 Task: Select a due date automation when advanced off, 2 hours after a card is due .
Action: Mouse moved to (1110, 85)
Screenshot: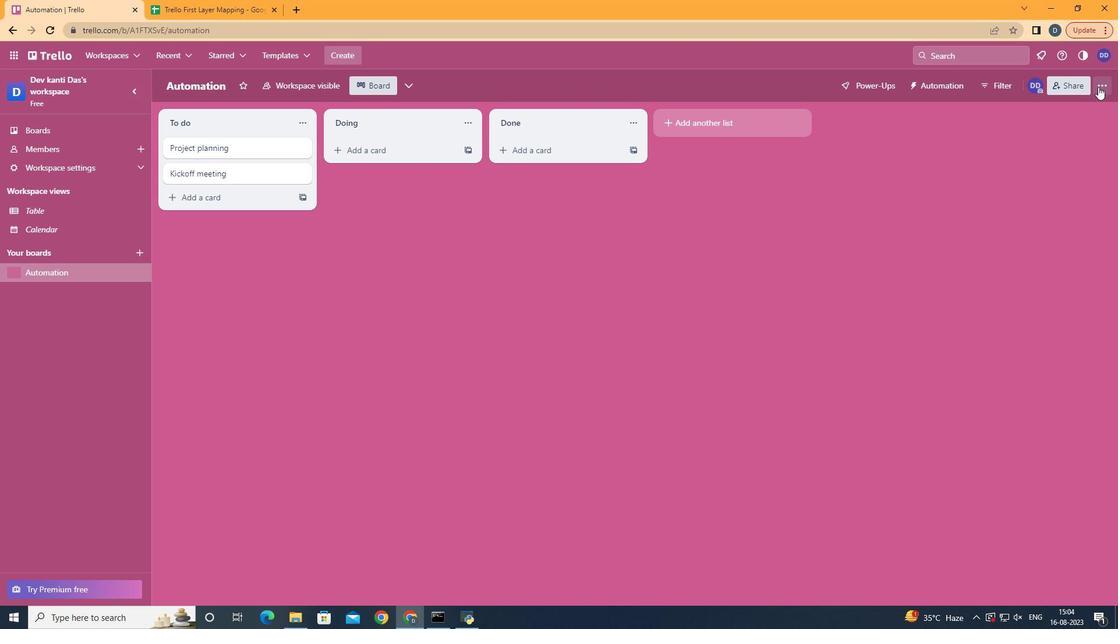 
Action: Mouse pressed left at (1110, 85)
Screenshot: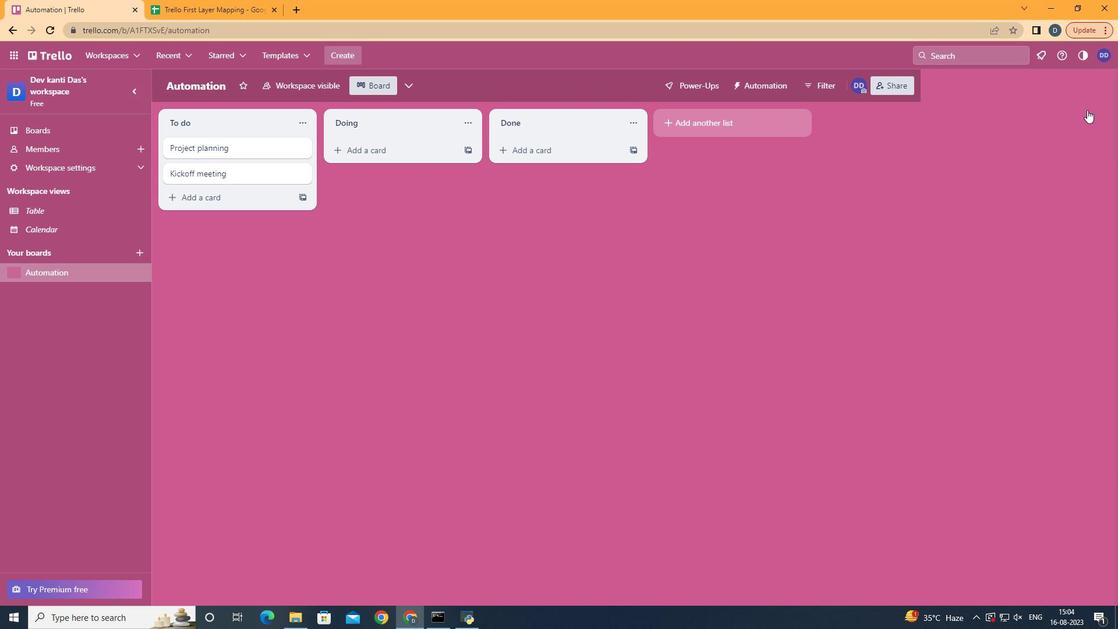 
Action: Mouse moved to (1022, 254)
Screenshot: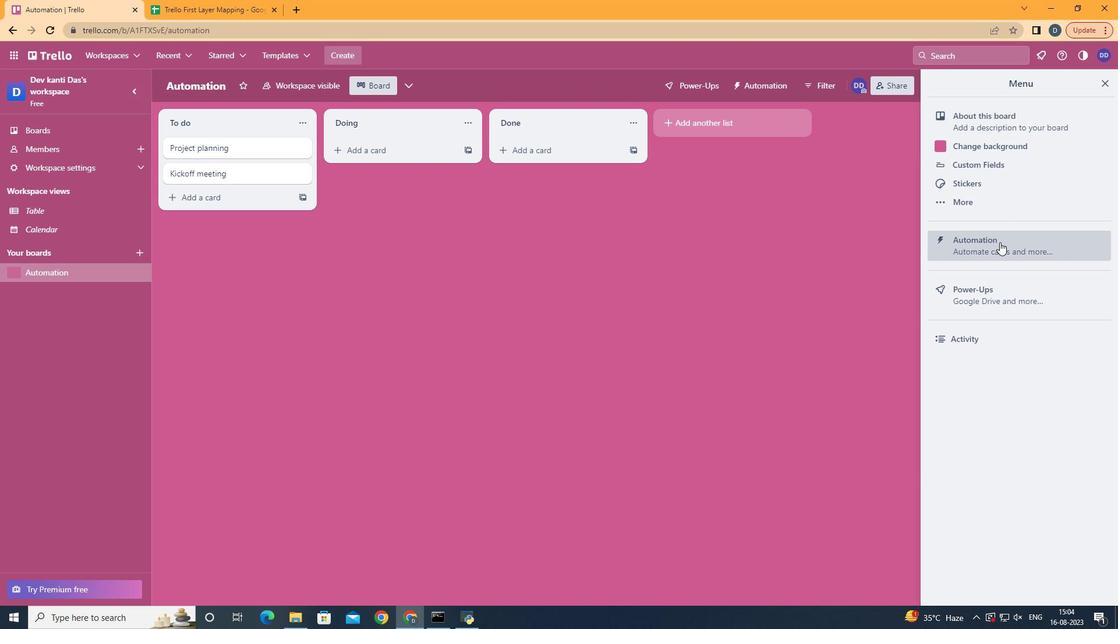 
Action: Mouse pressed left at (1022, 254)
Screenshot: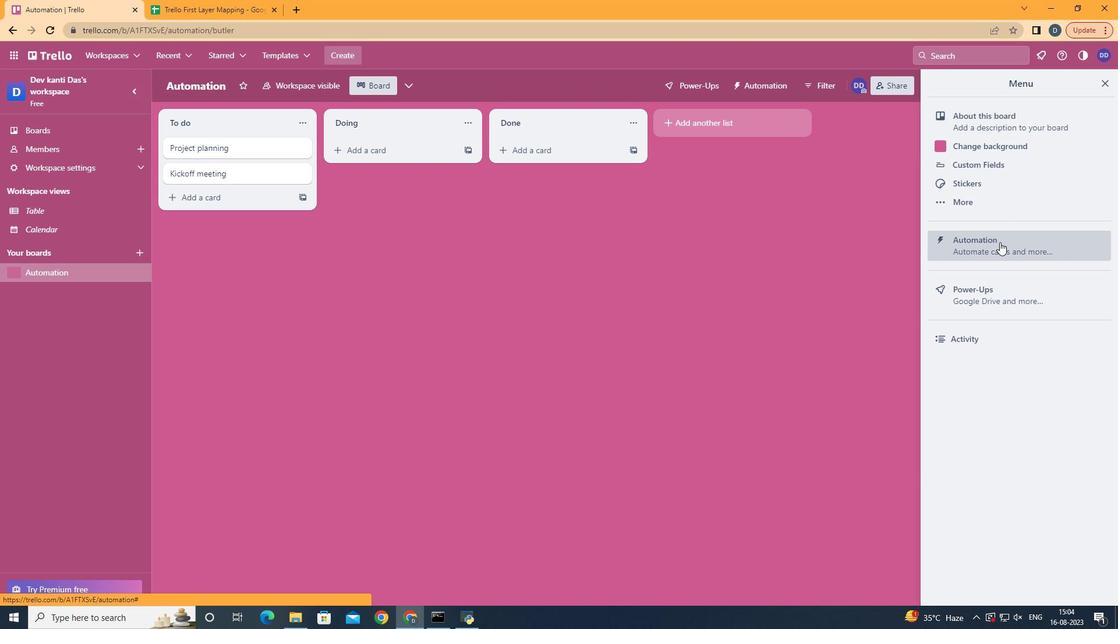 
Action: Mouse moved to (210, 248)
Screenshot: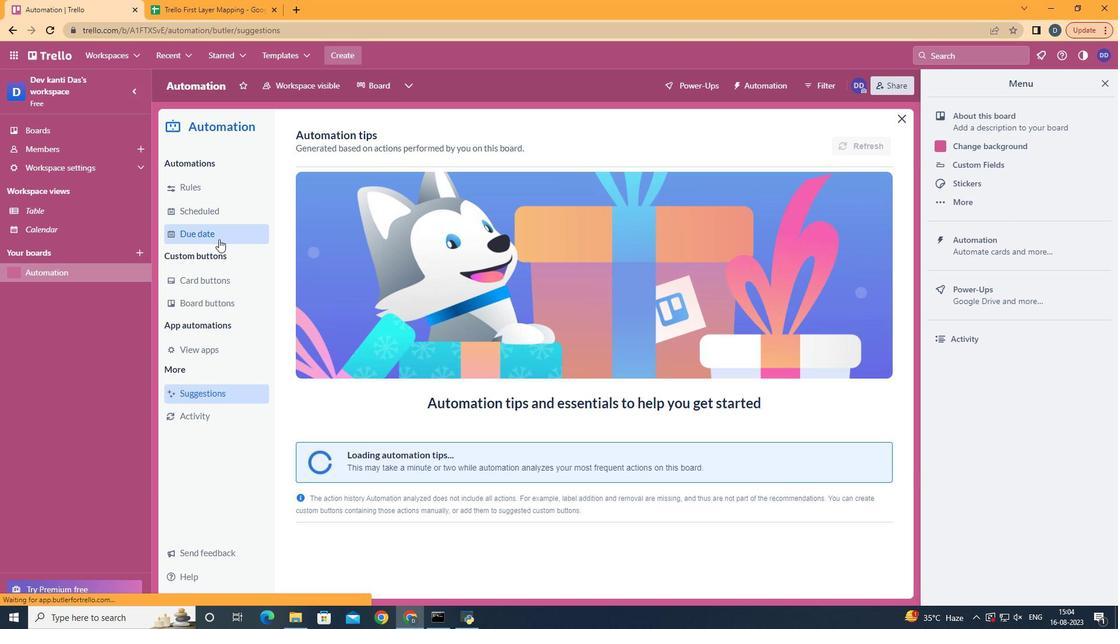 
Action: Mouse pressed left at (210, 248)
Screenshot: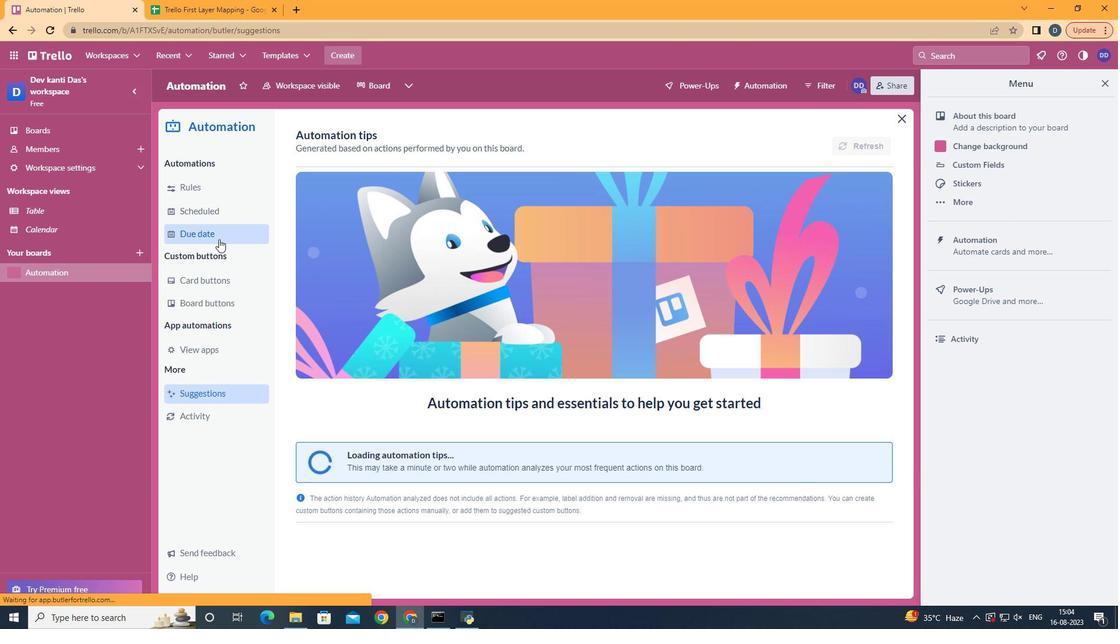 
Action: Mouse moved to (221, 236)
Screenshot: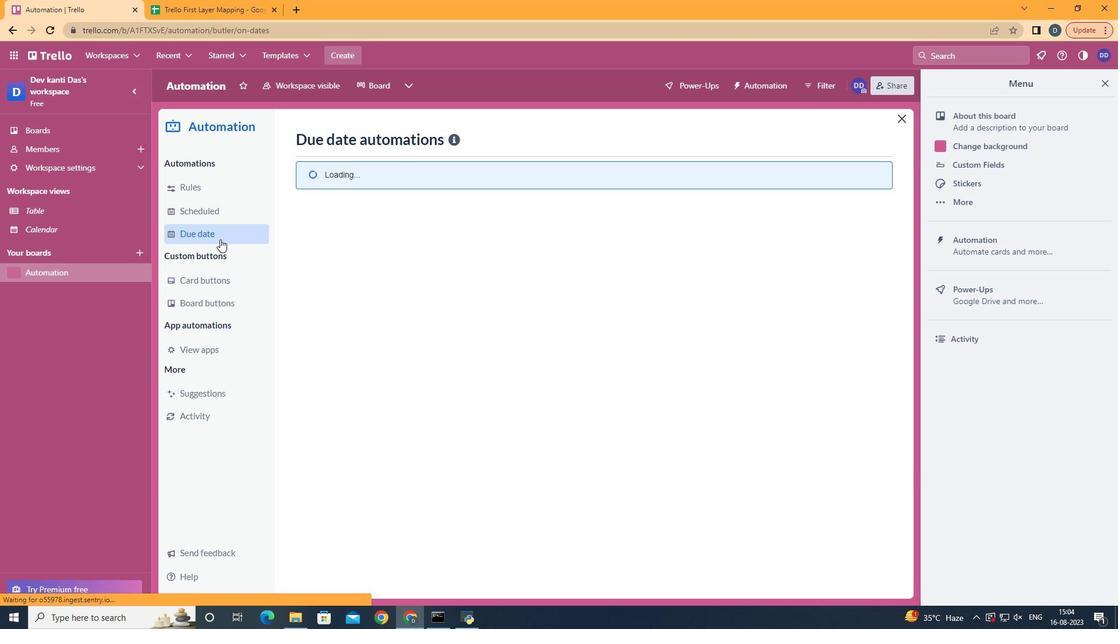 
Action: Mouse pressed left at (221, 236)
Screenshot: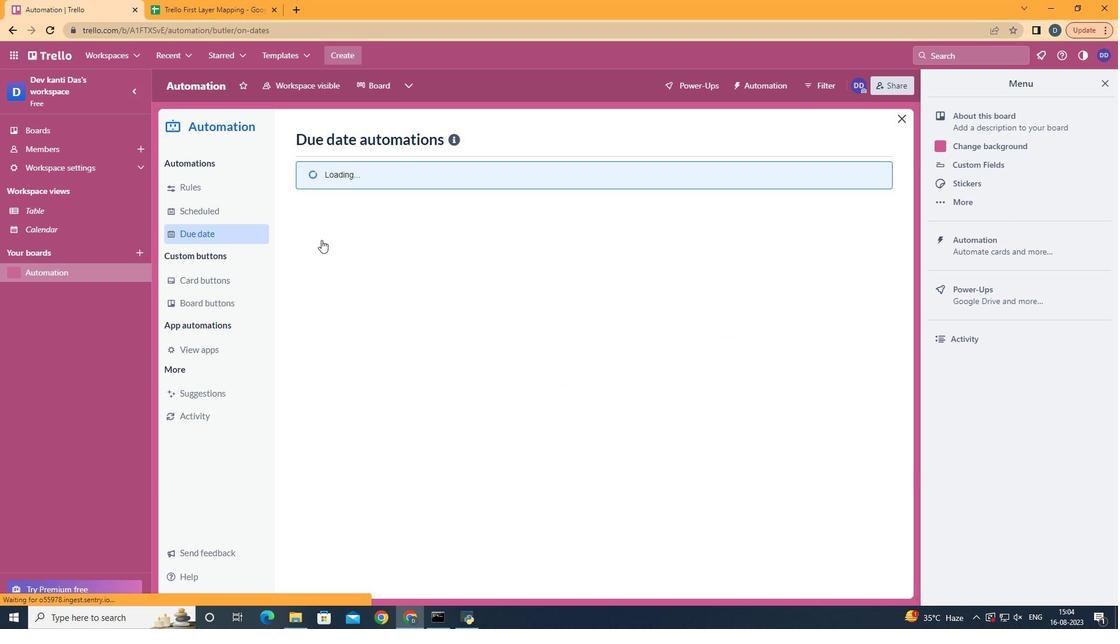 
Action: Mouse moved to (790, 136)
Screenshot: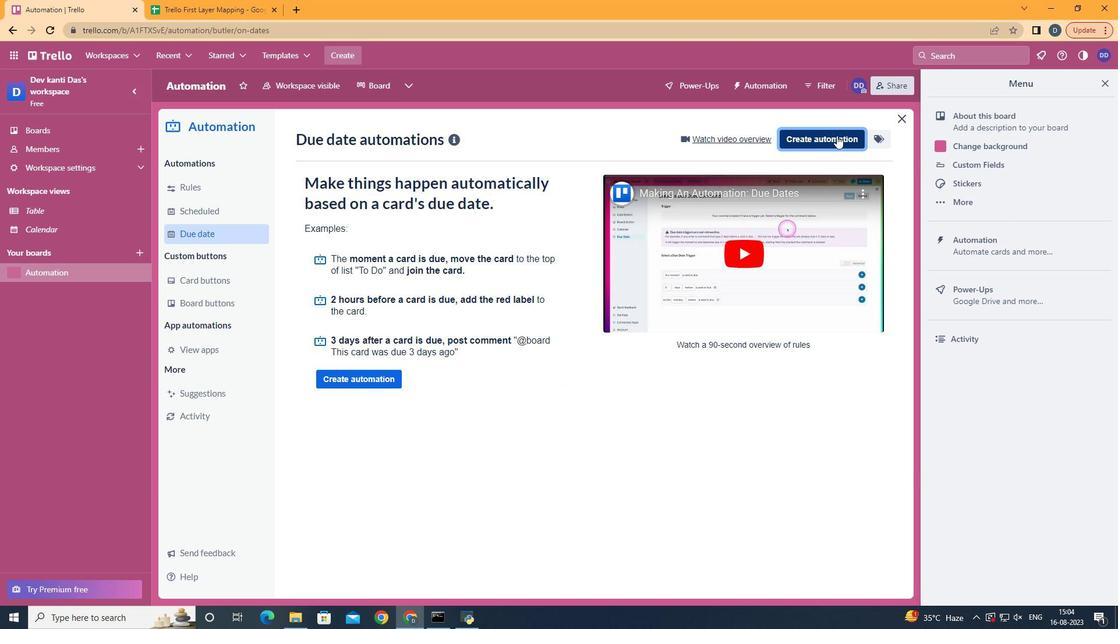 
Action: Mouse pressed left at (790, 136)
Screenshot: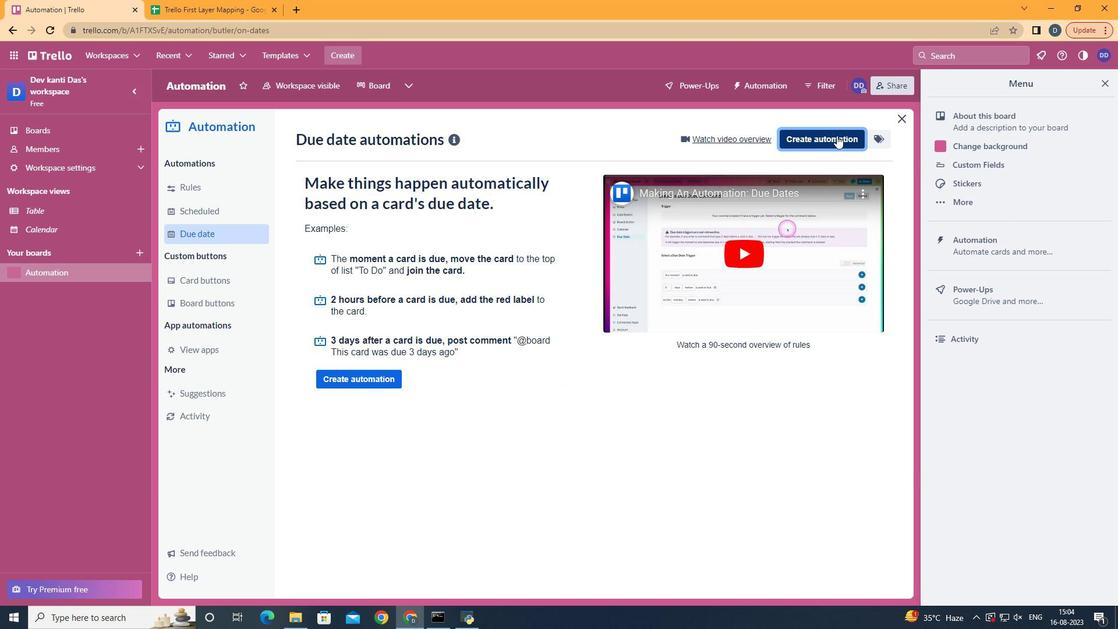 
Action: Mouse moved to (580, 250)
Screenshot: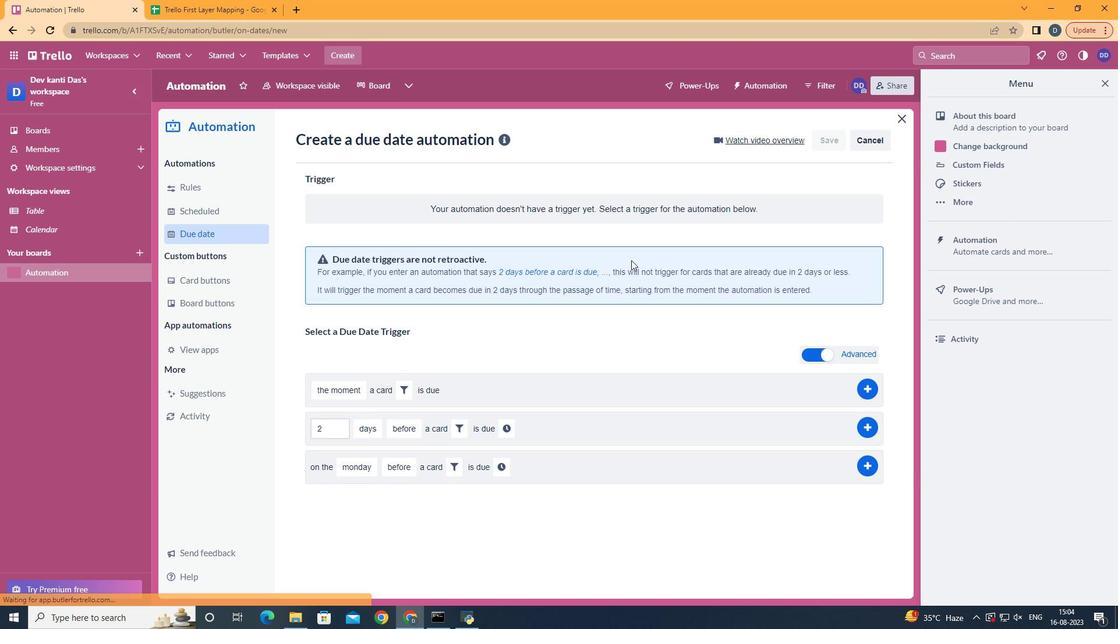 
Action: Mouse pressed left at (580, 250)
Screenshot: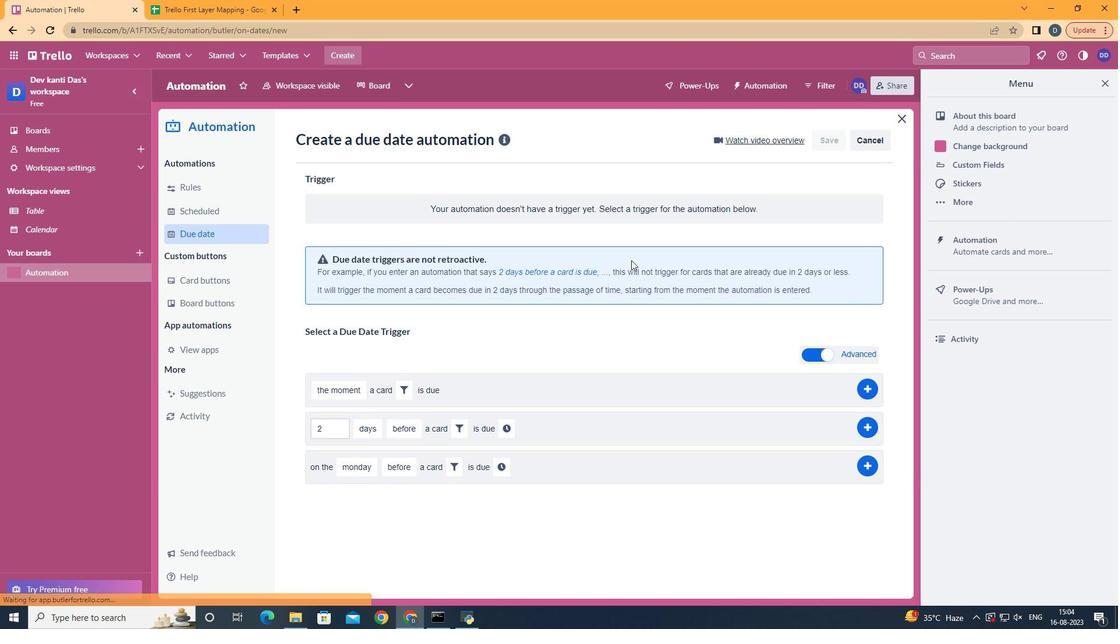 
Action: Mouse moved to (375, 497)
Screenshot: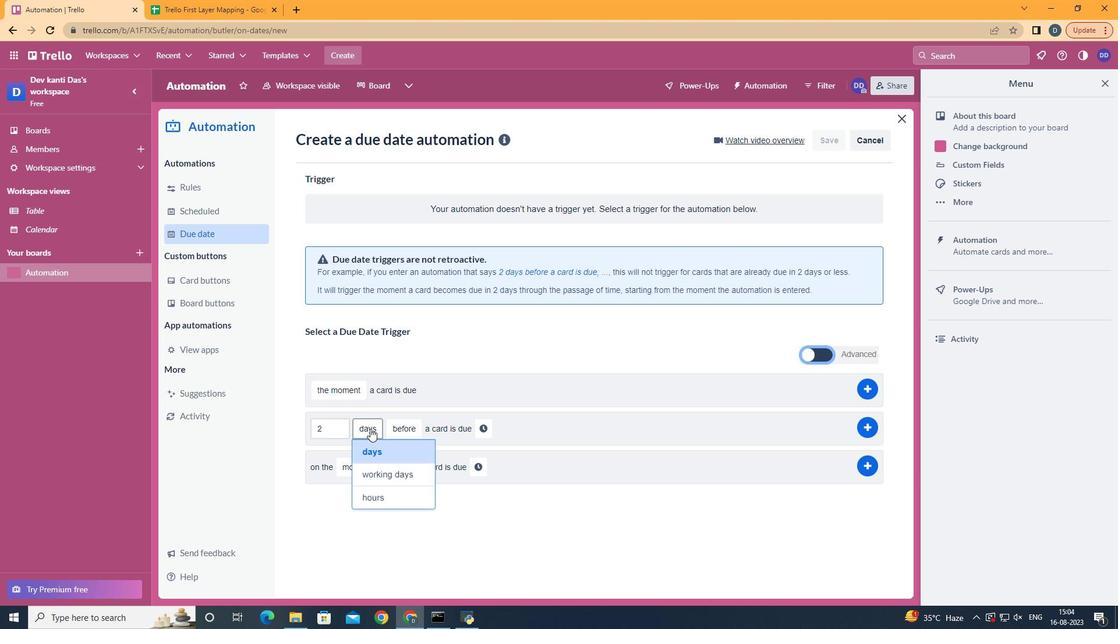 
Action: Mouse pressed left at (375, 497)
Screenshot: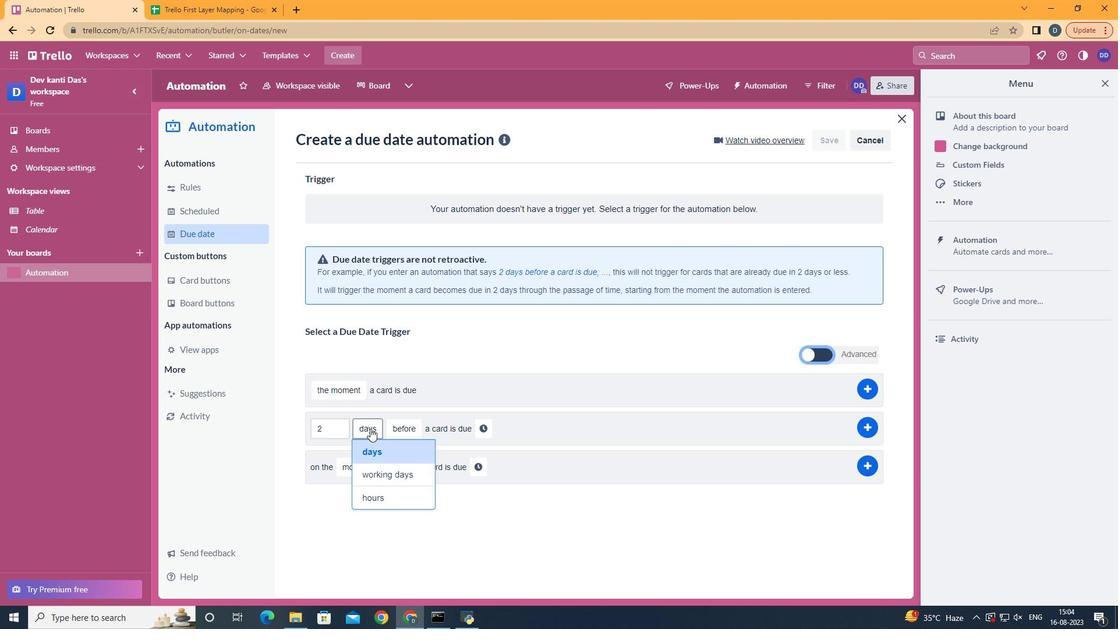 
Action: Mouse moved to (425, 476)
Screenshot: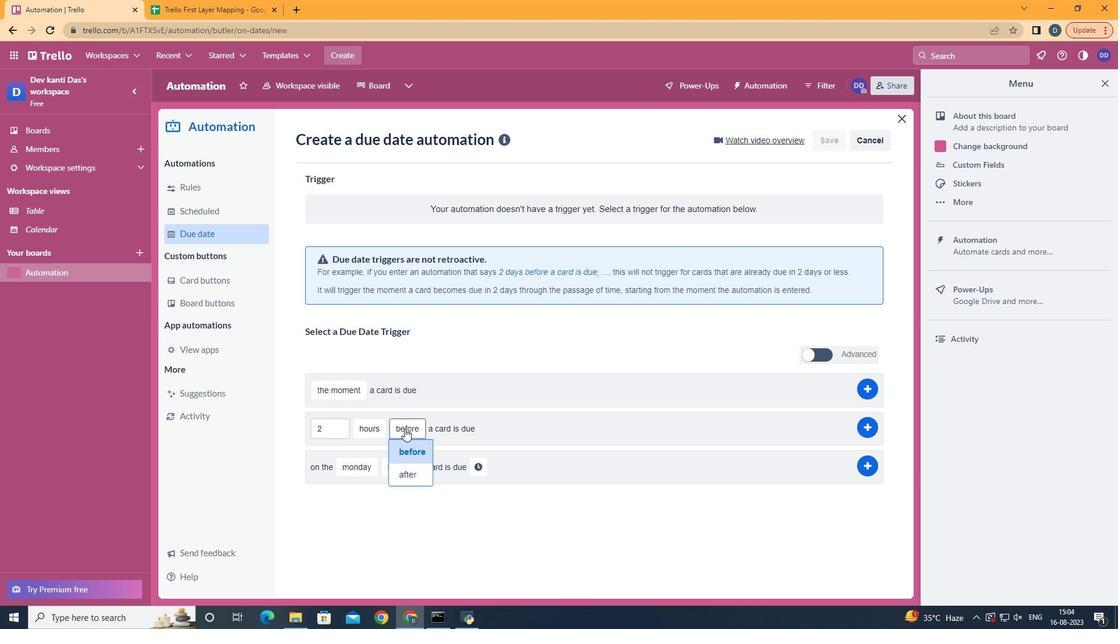 
Action: Mouse pressed left at (425, 476)
Screenshot: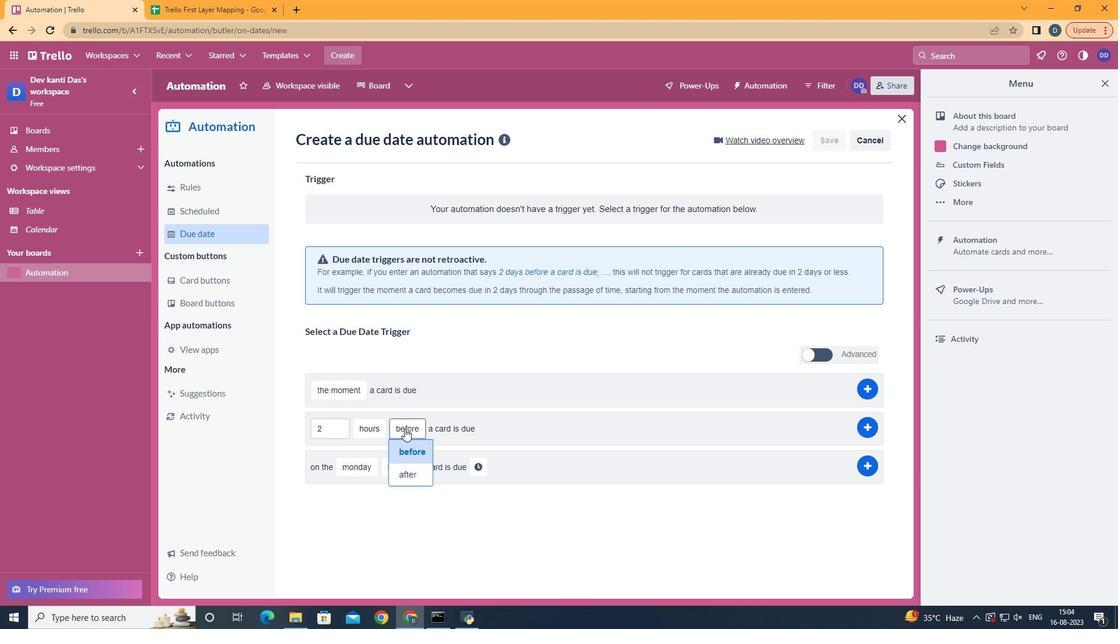 
Action: Mouse moved to (867, 425)
Screenshot: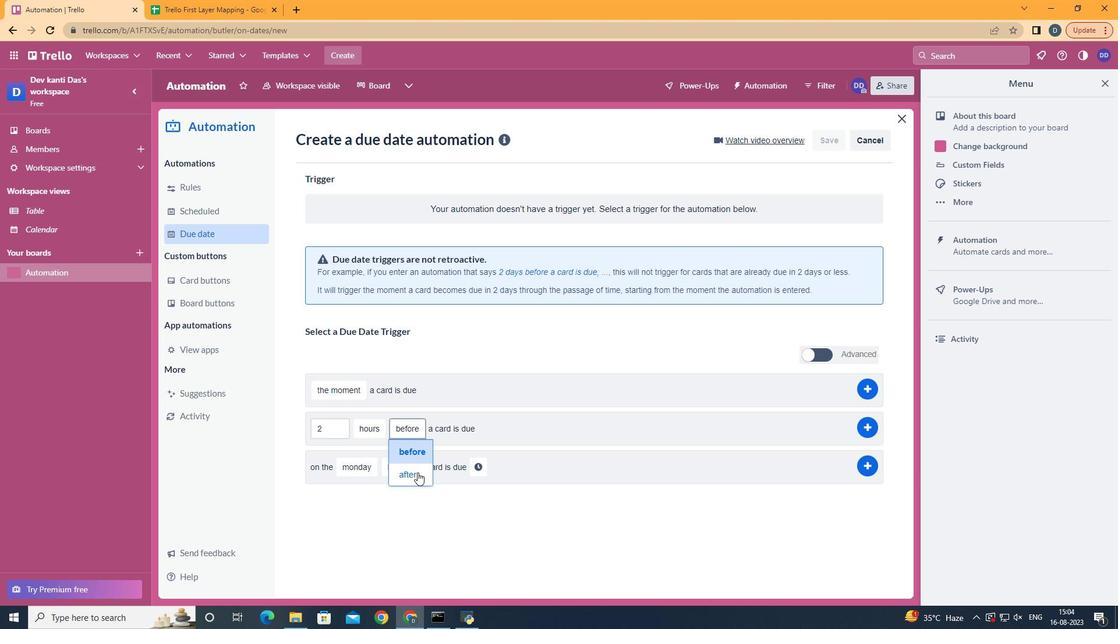 
Action: Mouse pressed left at (867, 425)
Screenshot: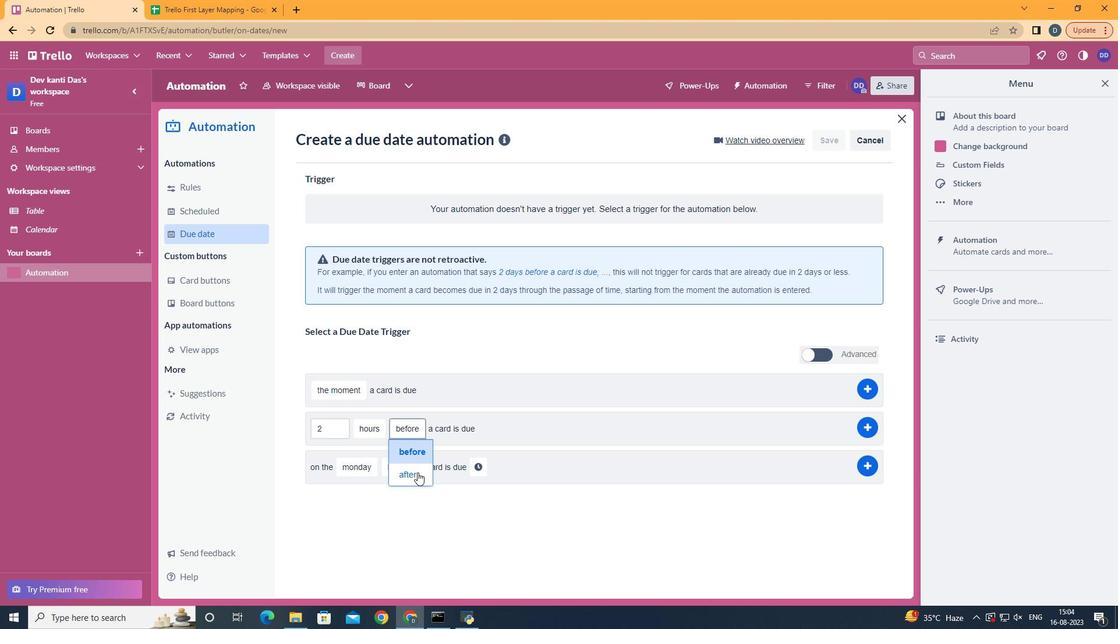 
Action: Mouse moved to (1100, 88)
Screenshot: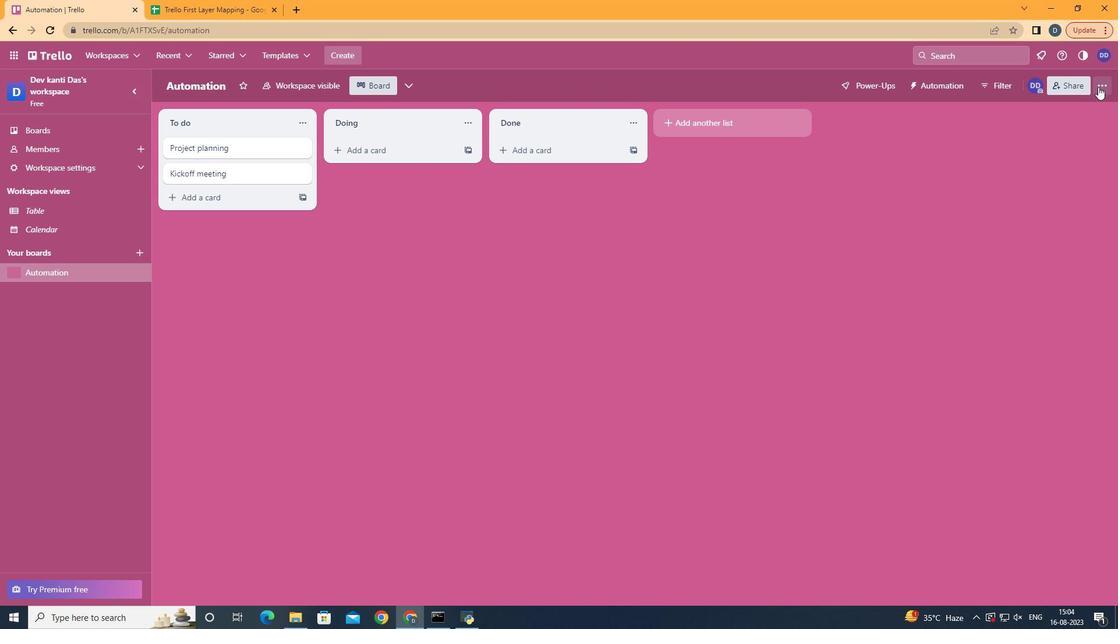 
Action: Mouse pressed left at (1100, 88)
Screenshot: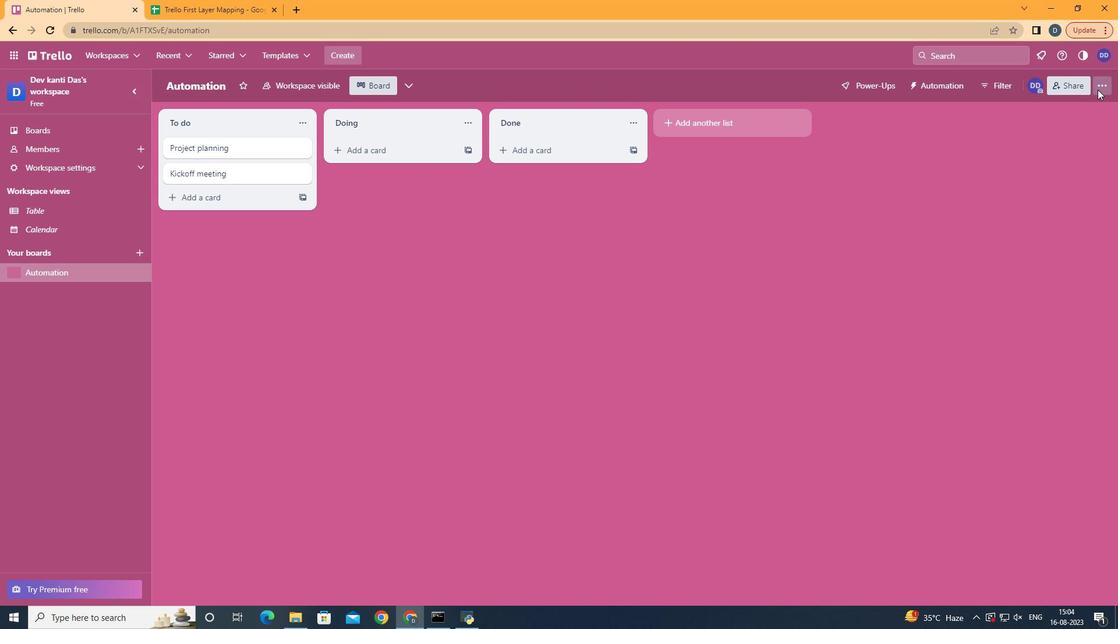
Action: Mouse moved to (1002, 244)
Screenshot: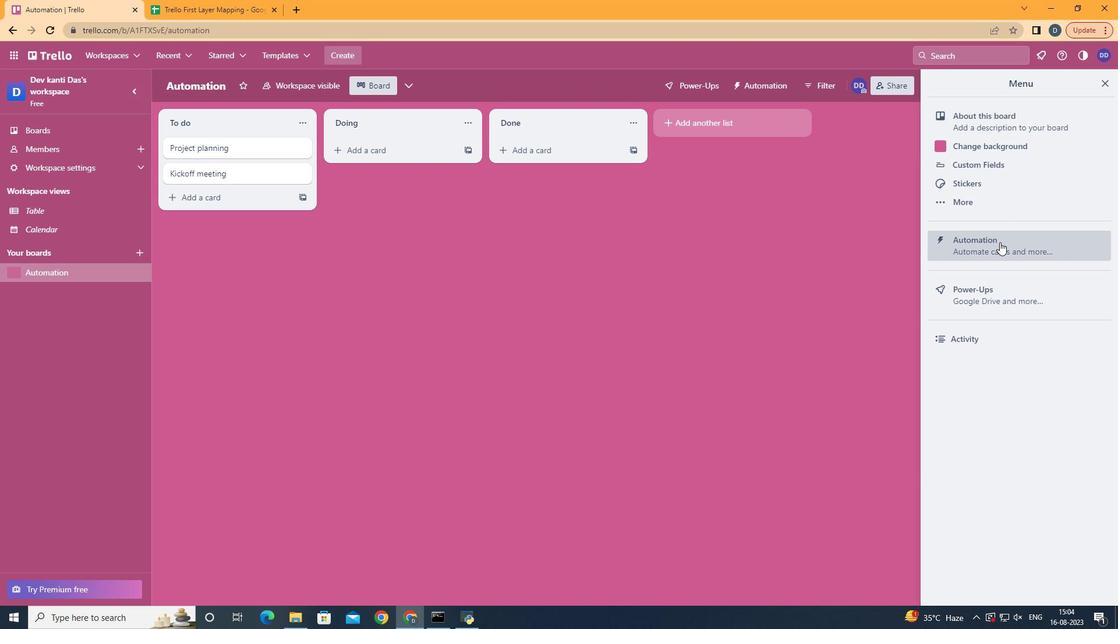 
Action: Mouse pressed left at (1002, 244)
Screenshot: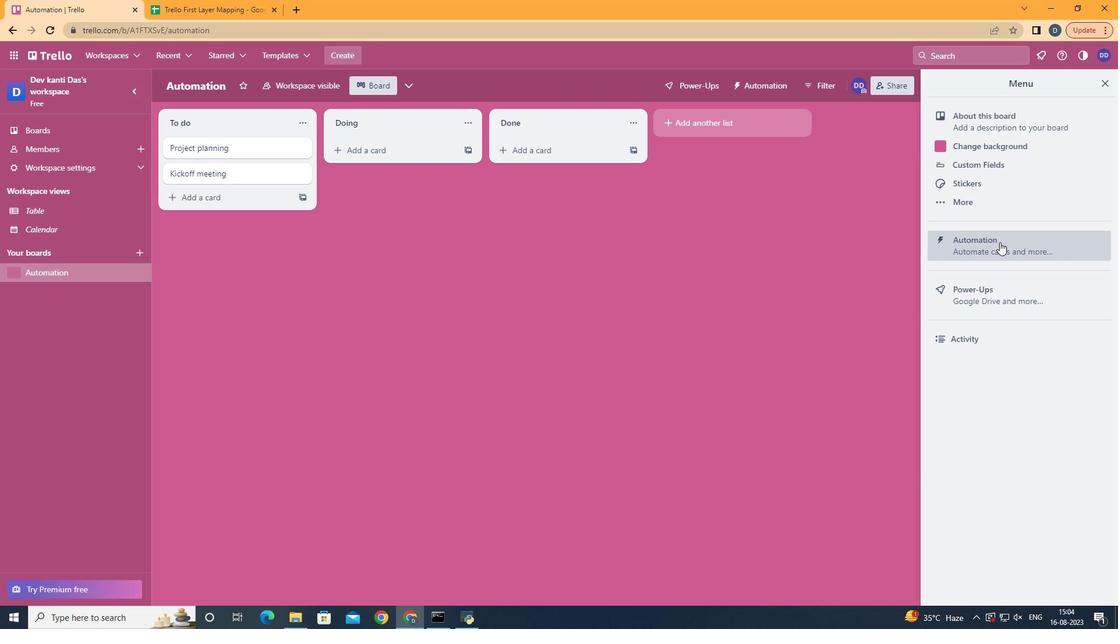 
Action: Mouse moved to (220, 241)
Screenshot: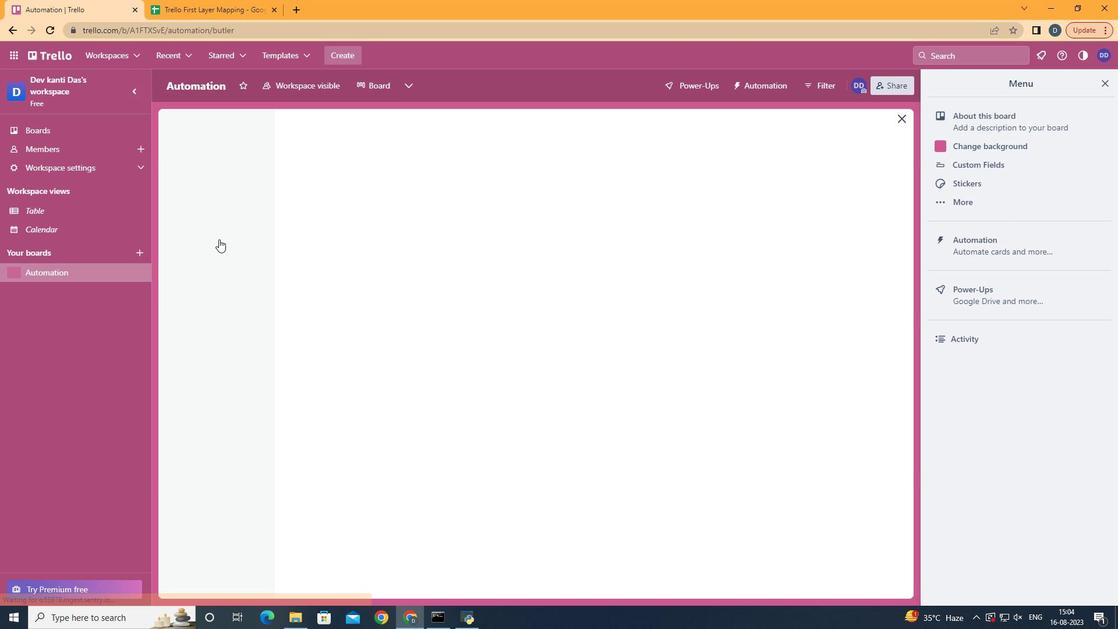 
Action: Mouse pressed left at (220, 241)
Screenshot: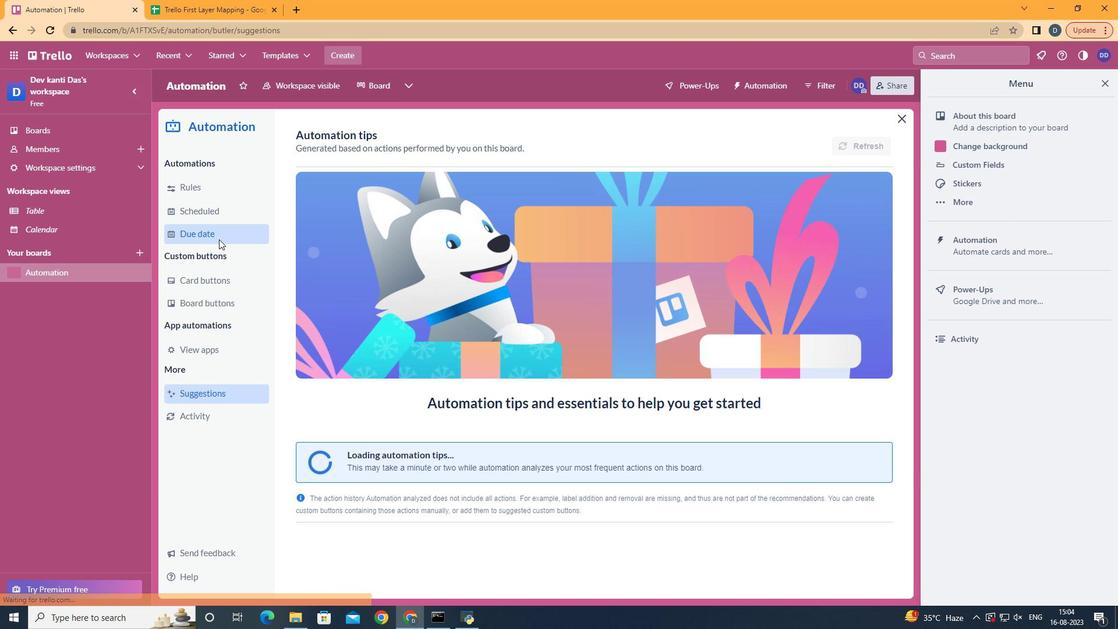 
Action: Mouse moved to (839, 138)
Screenshot: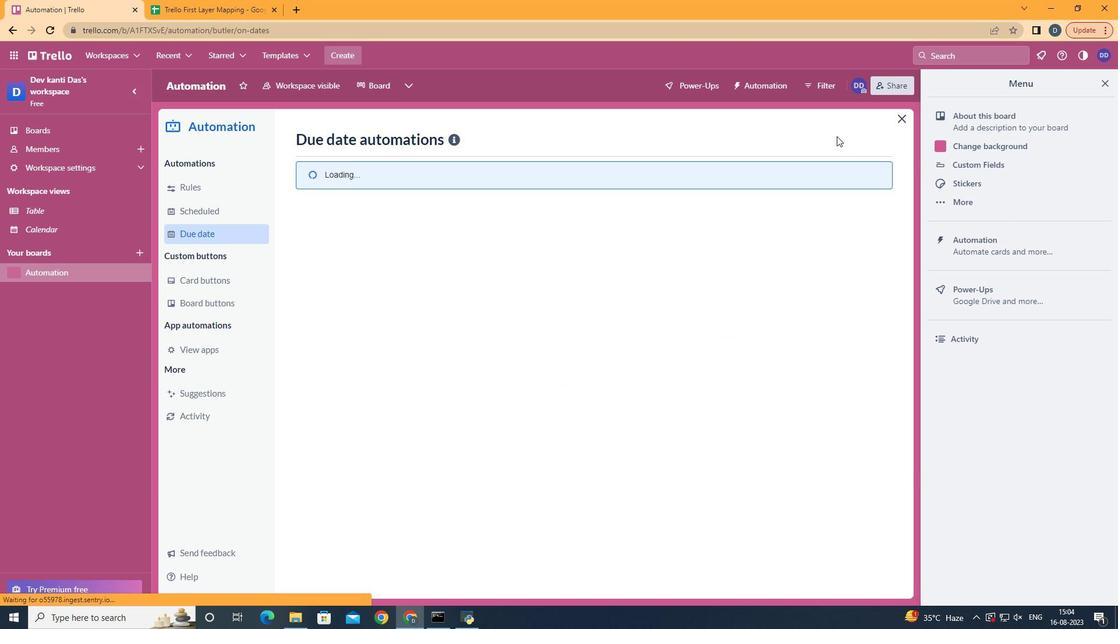 
Action: Mouse pressed left at (839, 138)
Screenshot: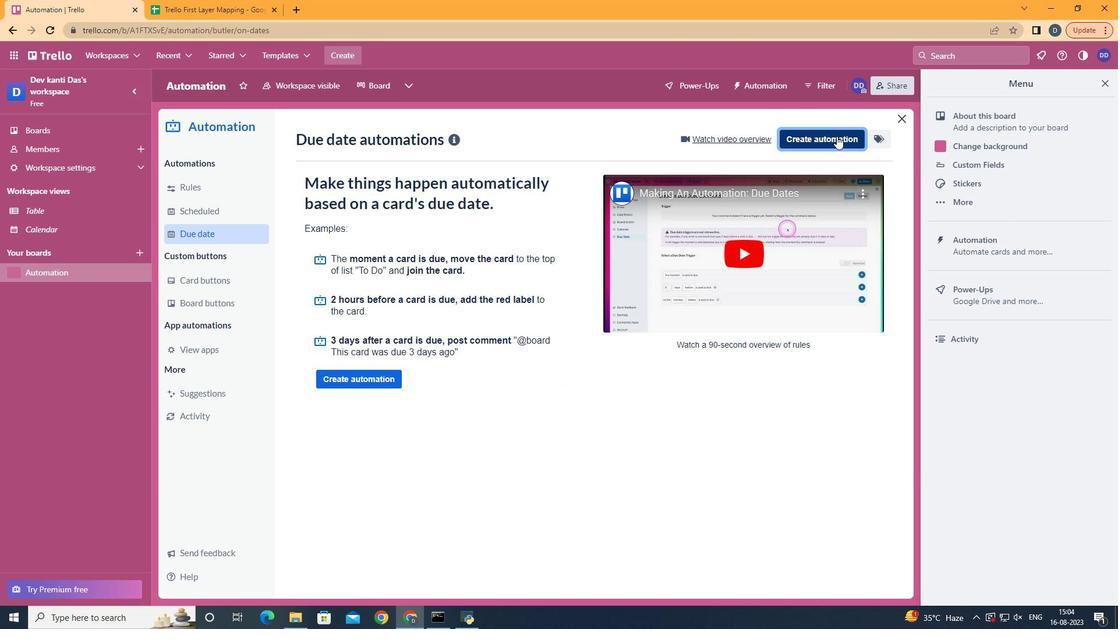 
Action: Mouse moved to (629, 255)
Screenshot: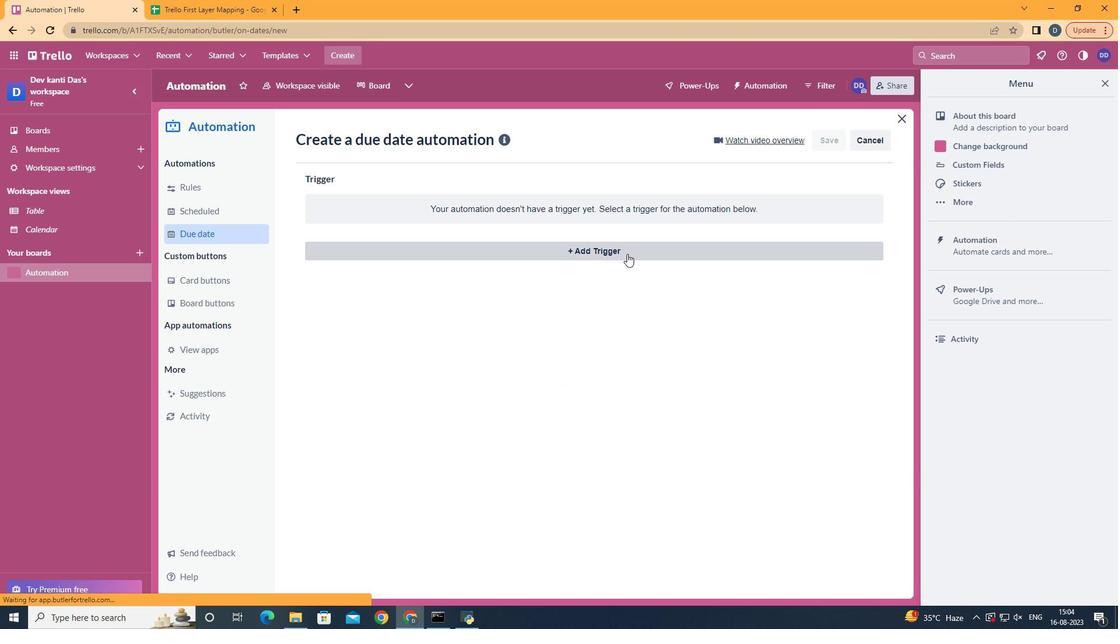 
Action: Mouse pressed left at (629, 255)
Screenshot: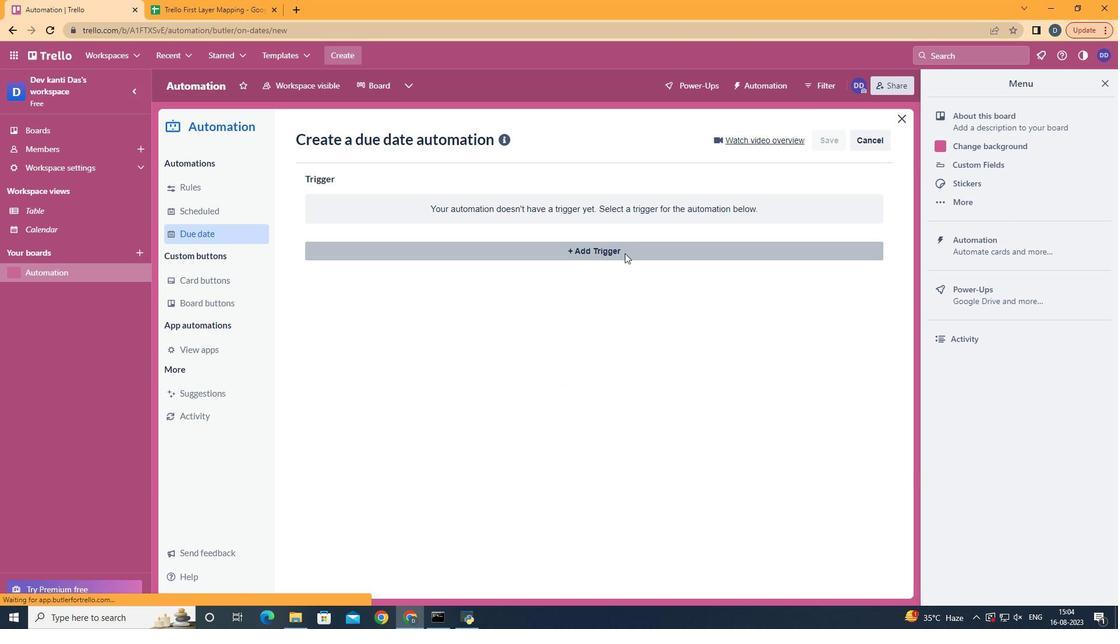 
Action: Mouse moved to (821, 356)
Screenshot: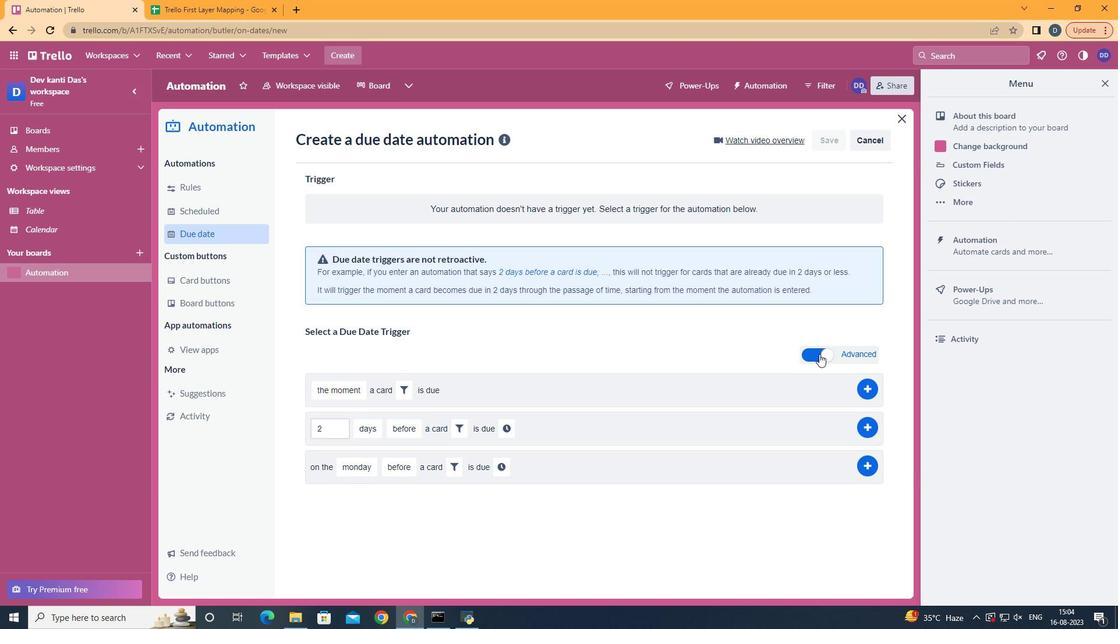 
Action: Mouse pressed left at (821, 356)
Screenshot: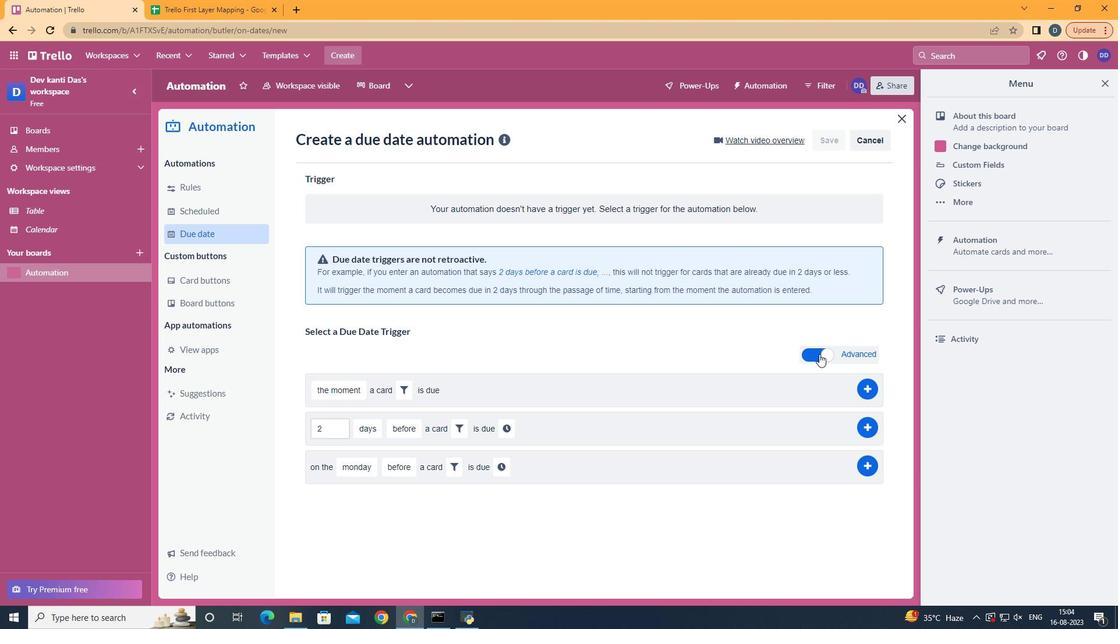 
Action: Mouse moved to (394, 500)
Screenshot: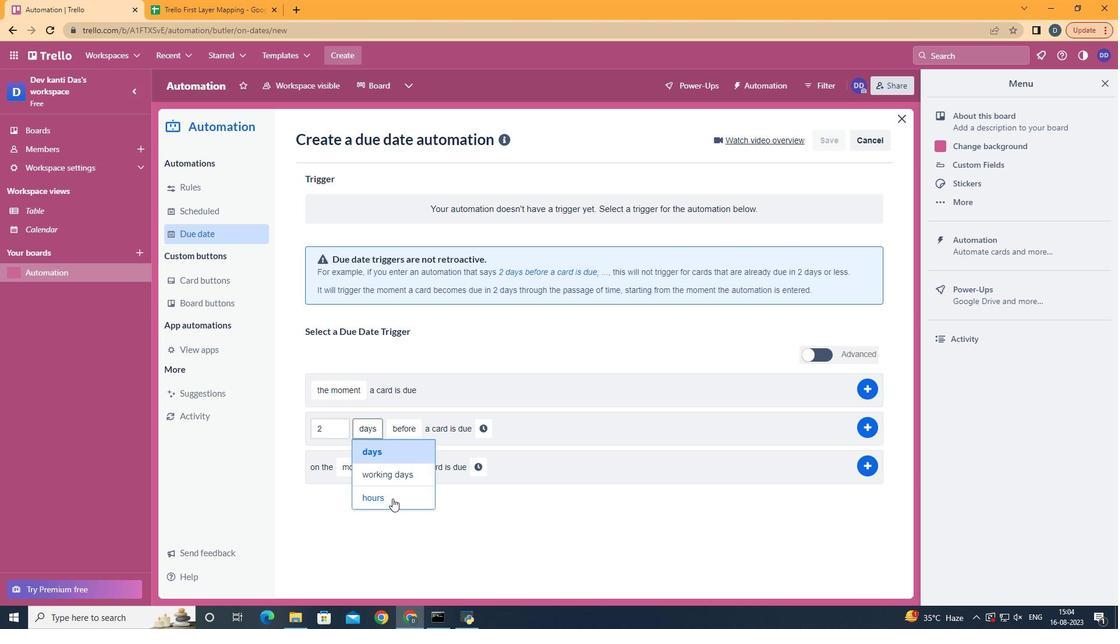 
Action: Mouse pressed left at (394, 500)
Screenshot: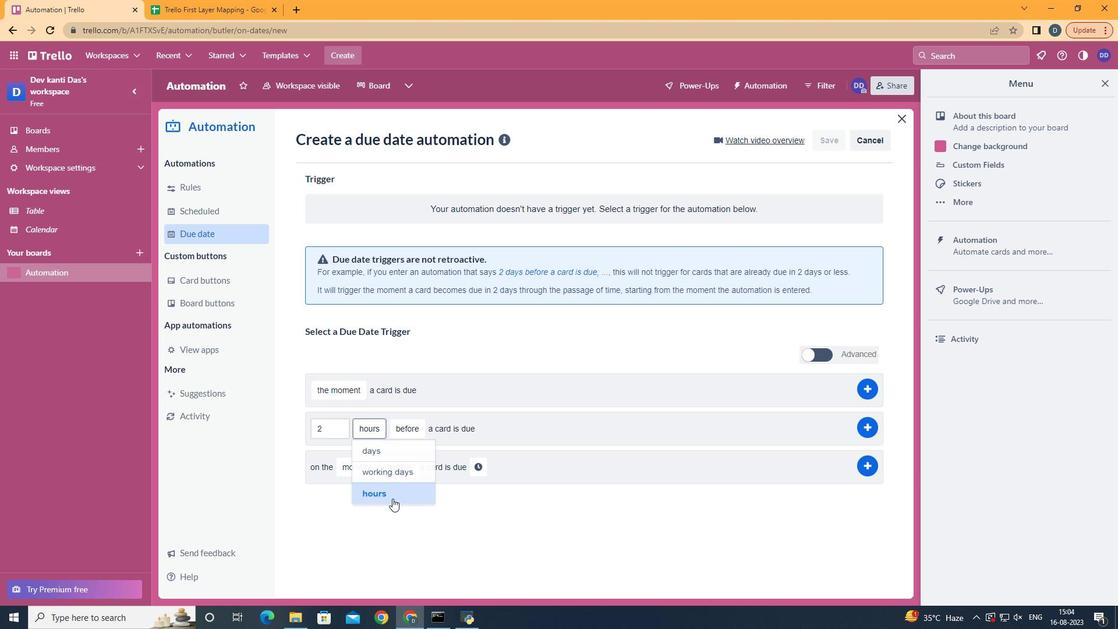 
Action: Mouse moved to (419, 474)
Screenshot: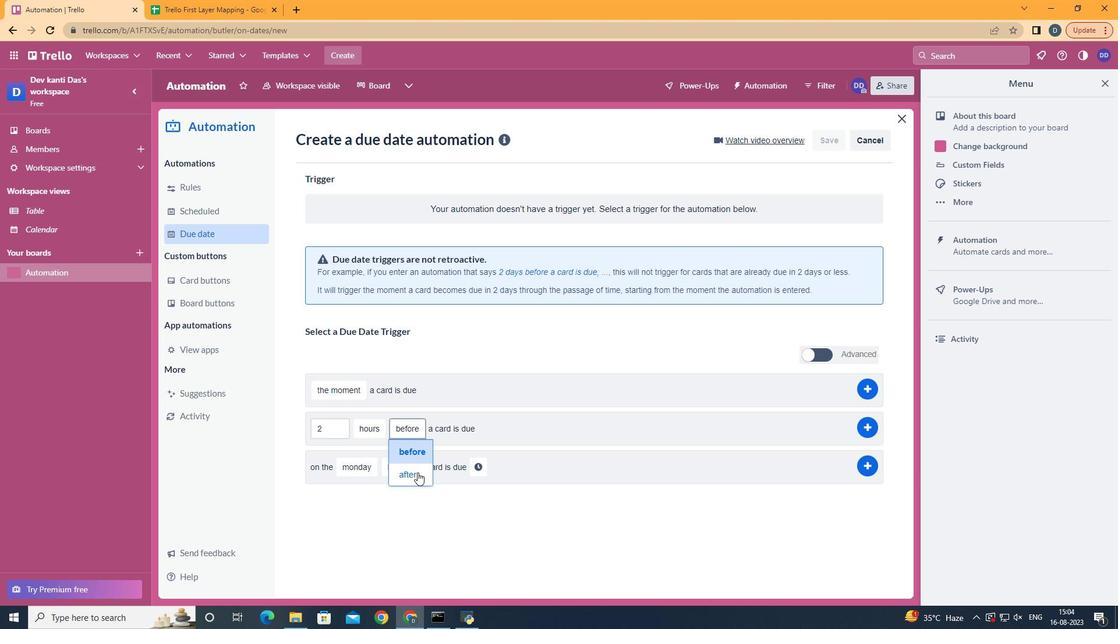 
Action: Mouse pressed left at (419, 474)
Screenshot: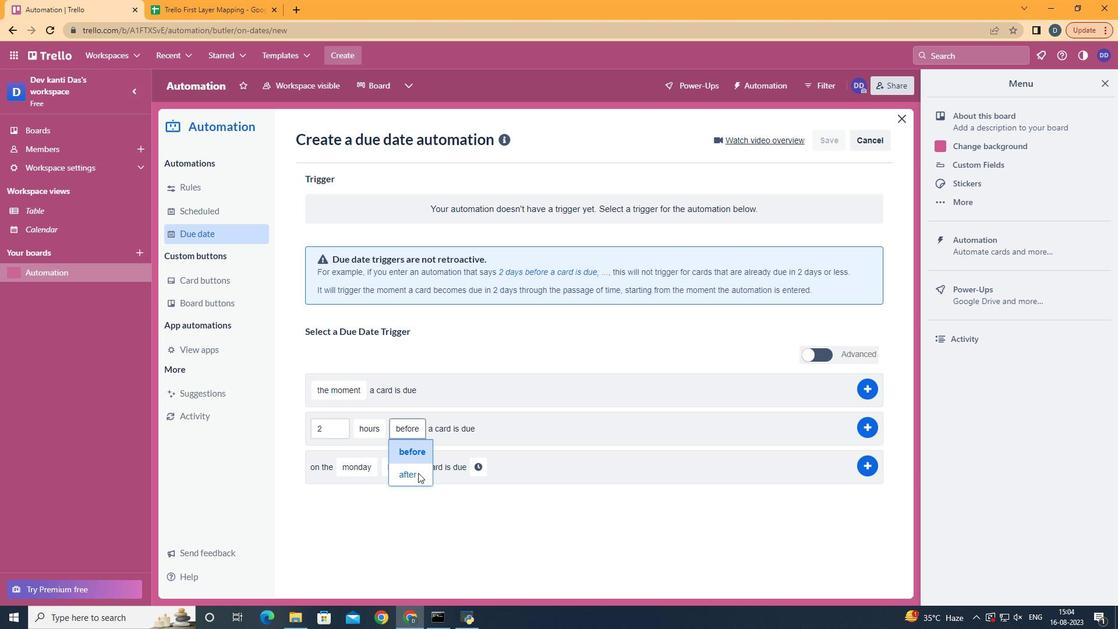 
Action: Mouse moved to (861, 430)
Screenshot: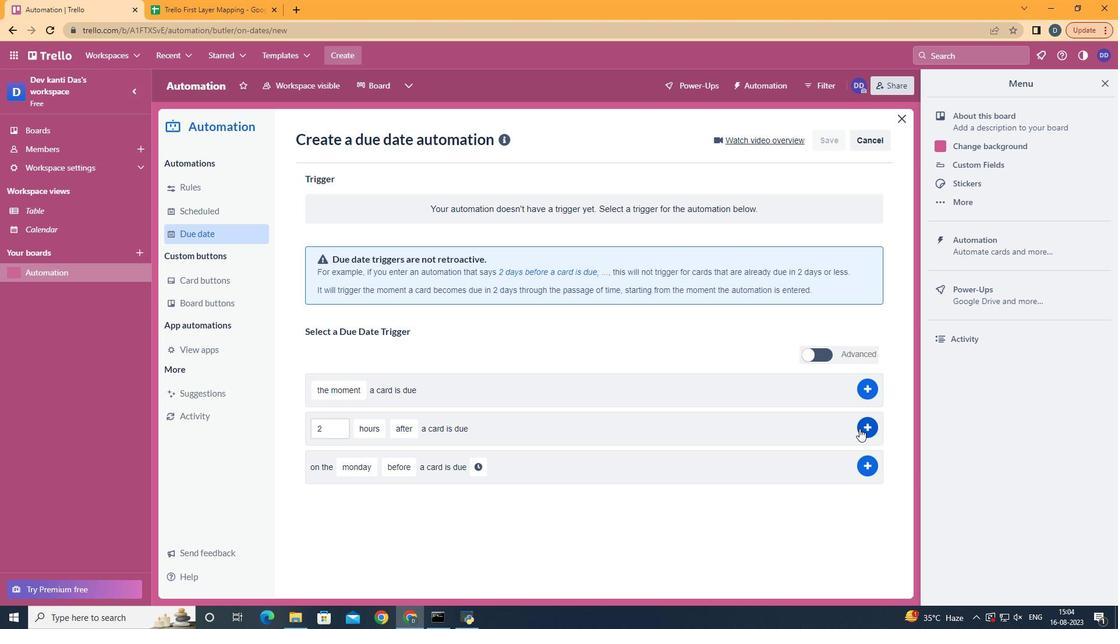 
Action: Mouse pressed left at (861, 430)
Screenshot: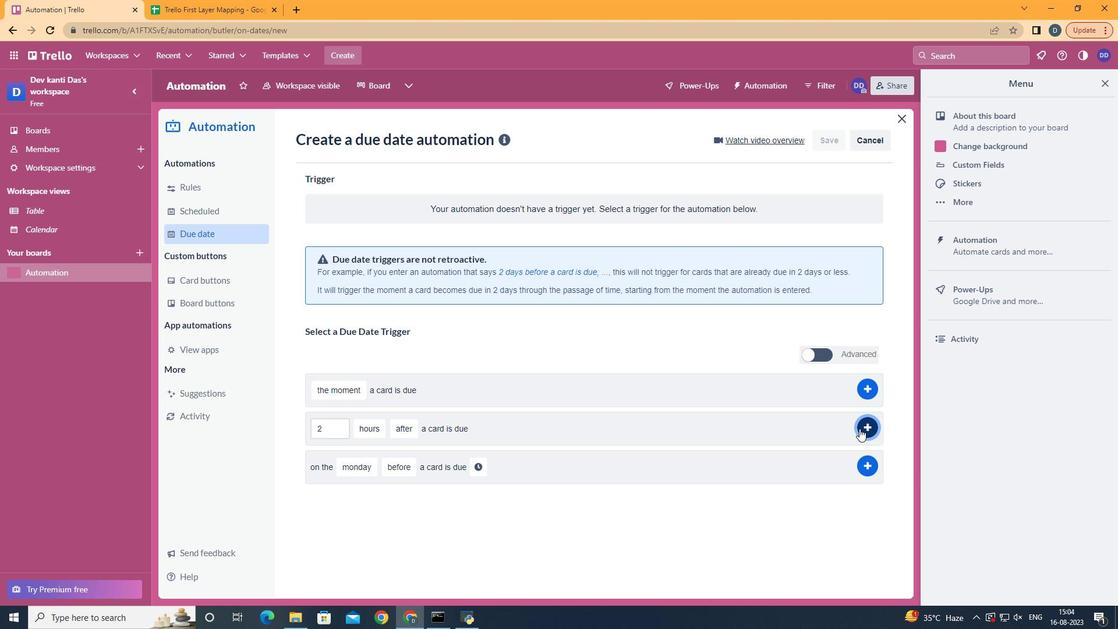 
Action: Mouse moved to (856, 440)
Screenshot: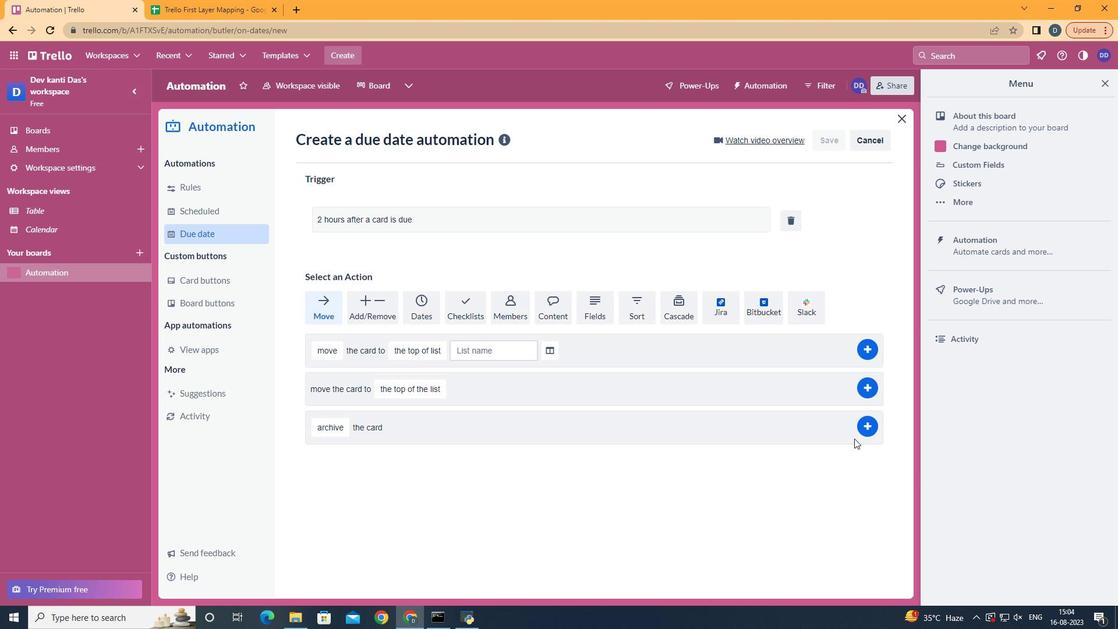 
